 Task: Use Bright Effect in this video Movie B.mp4
Action: Mouse moved to (240, 135)
Screenshot: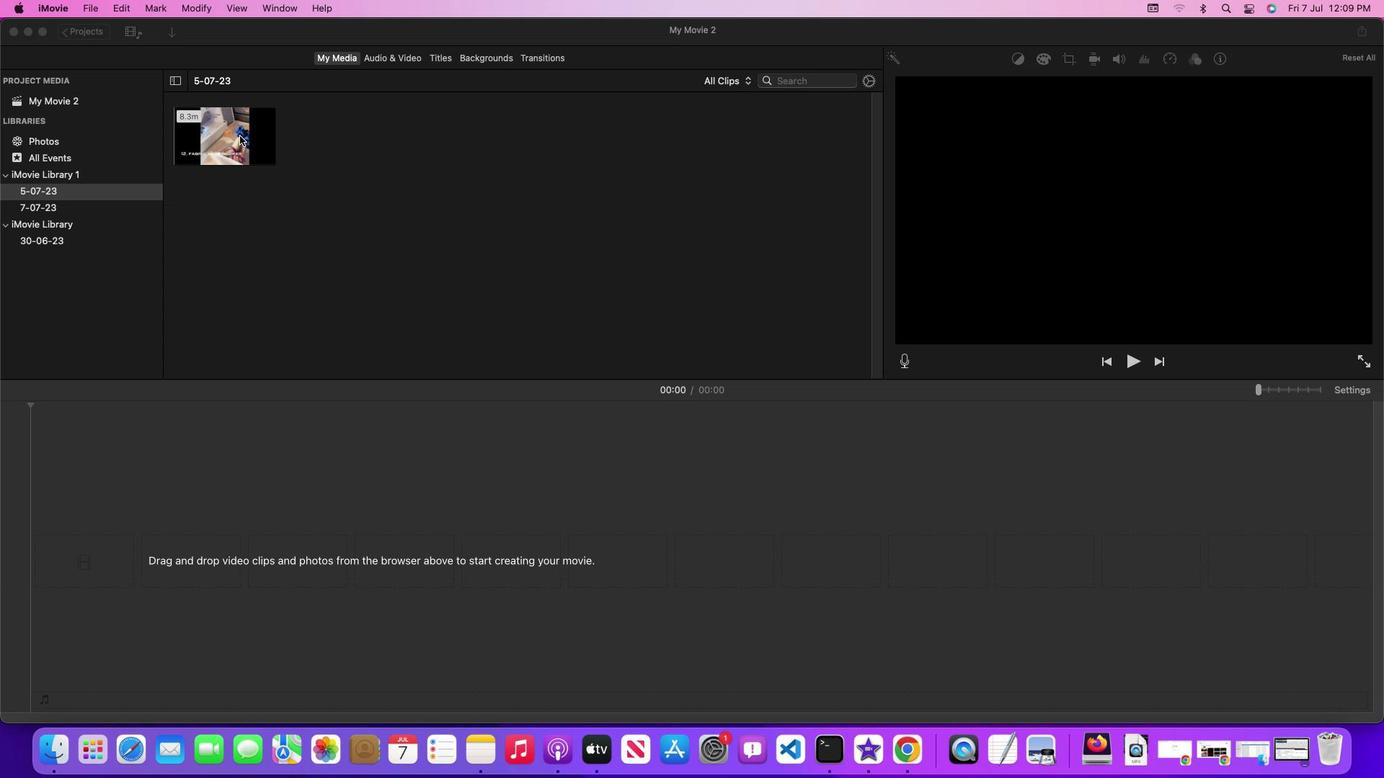 
Action: Mouse pressed left at (240, 135)
Screenshot: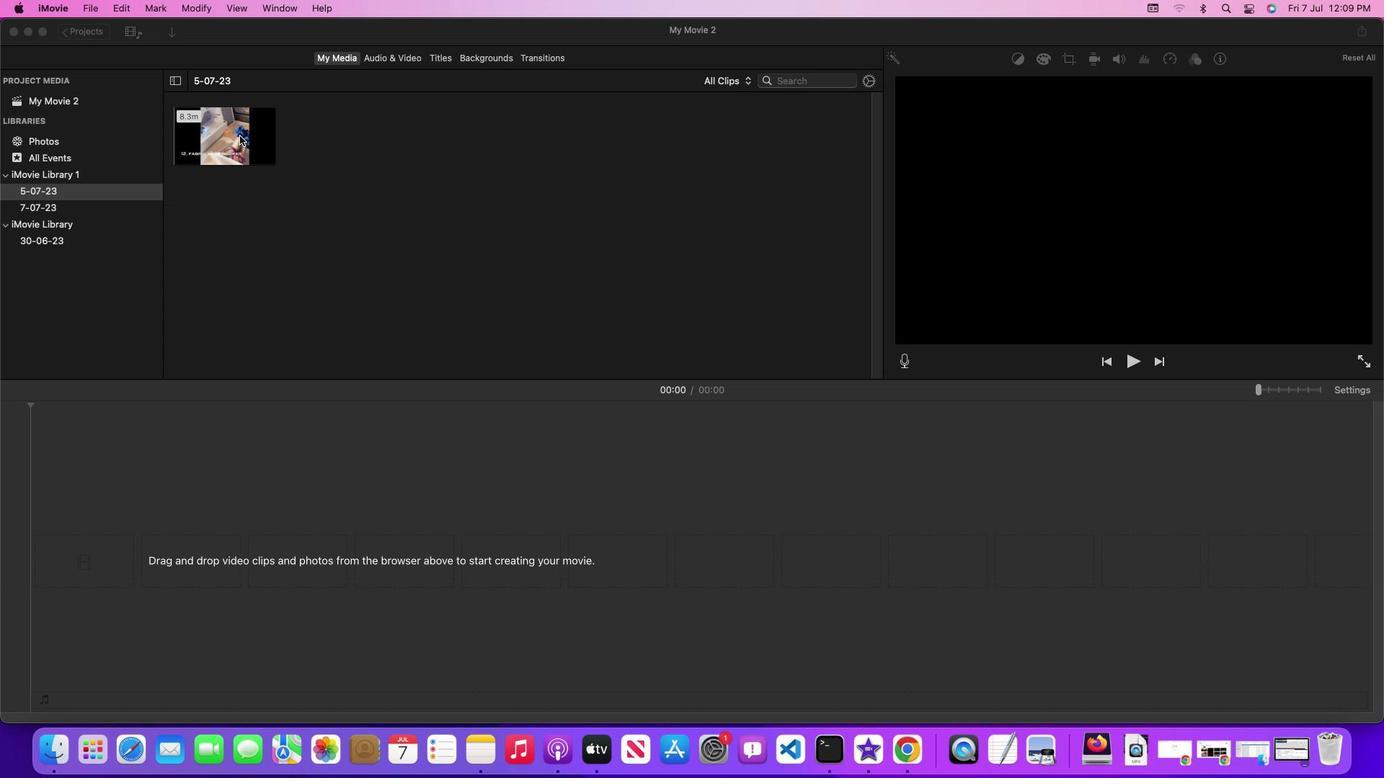 
Action: Mouse pressed left at (240, 135)
Screenshot: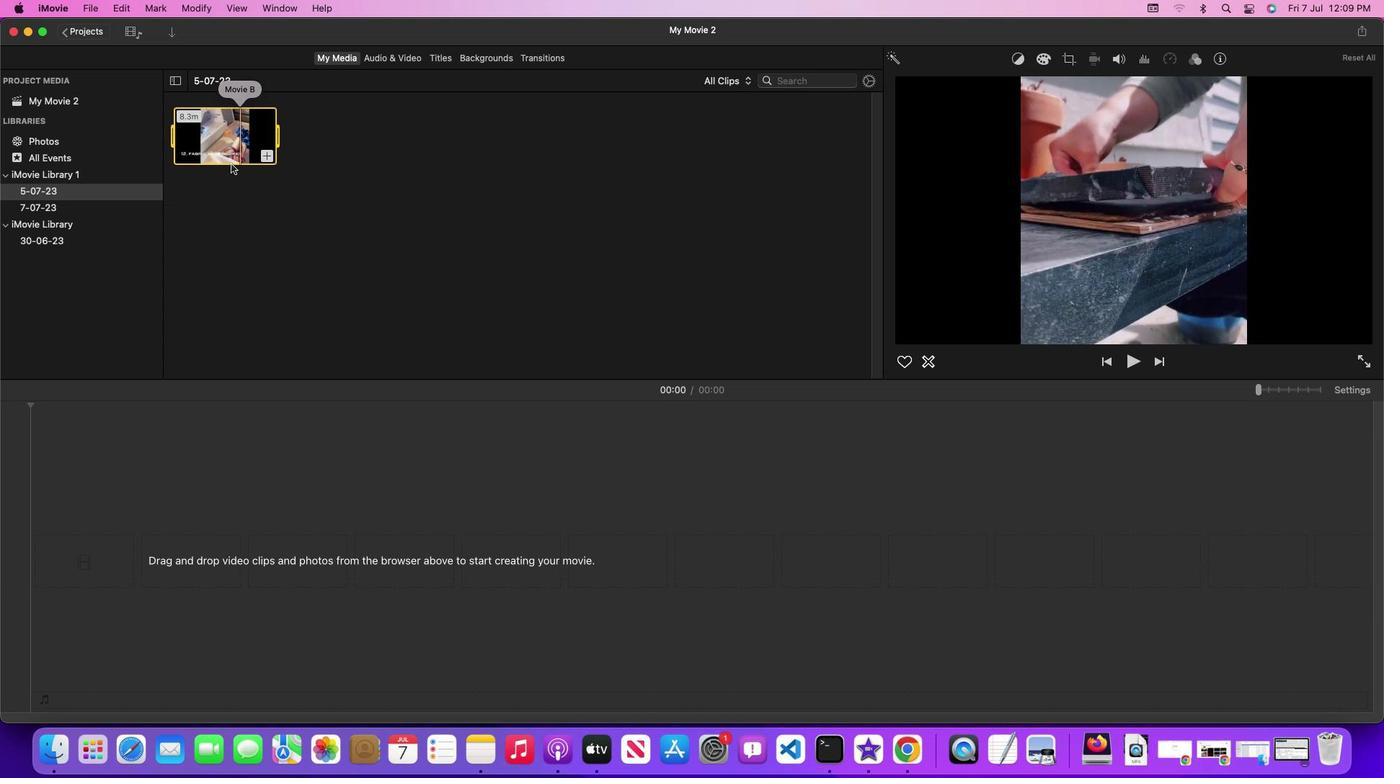 
Action: Mouse moved to (406, 56)
Screenshot: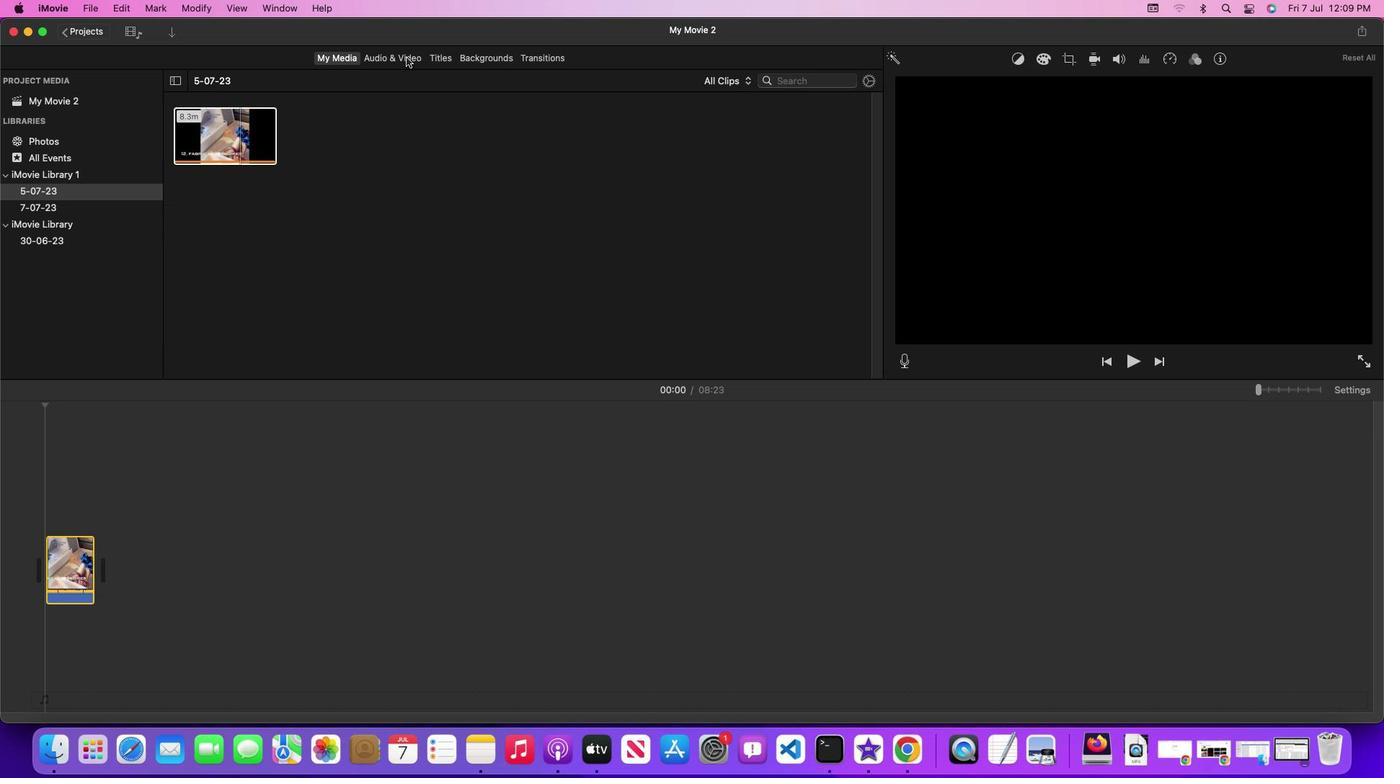 
Action: Mouse pressed left at (406, 56)
Screenshot: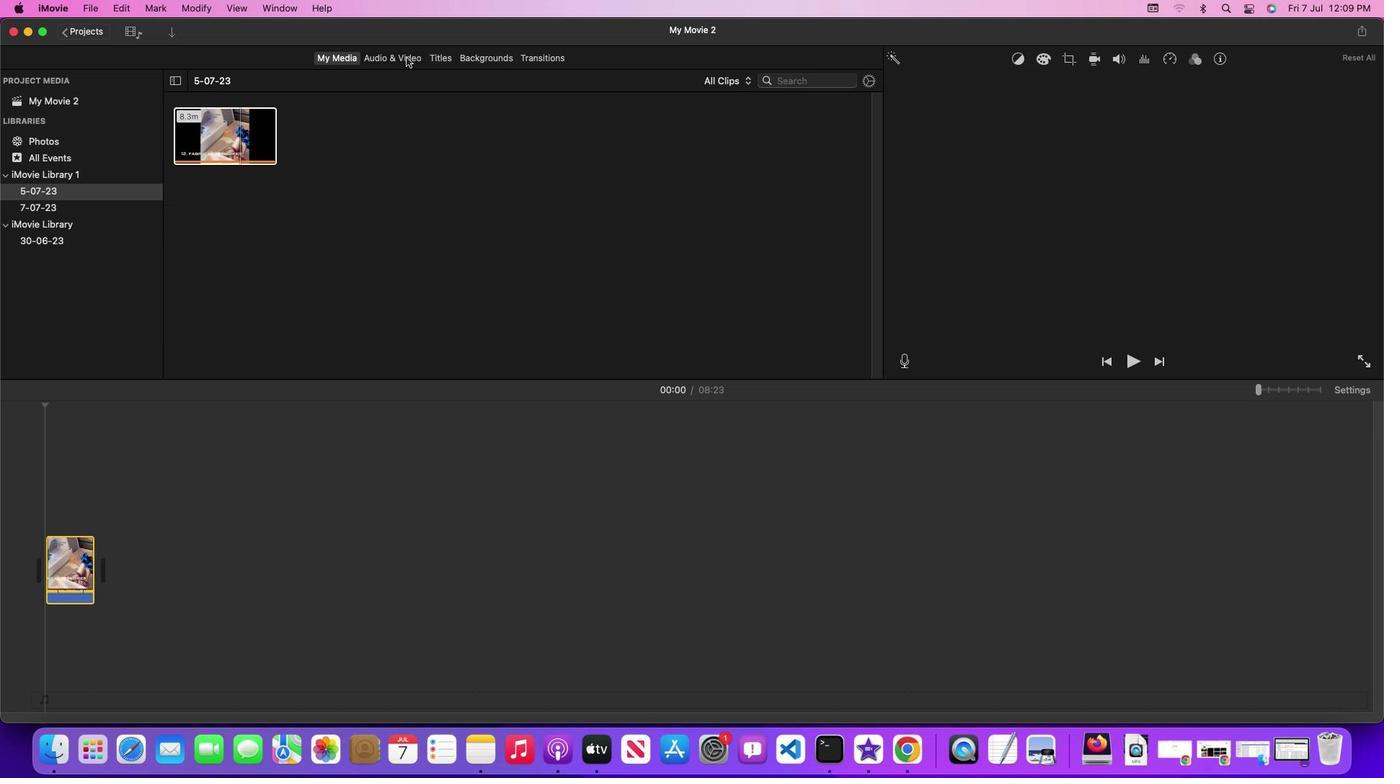 
Action: Mouse moved to (878, 191)
Screenshot: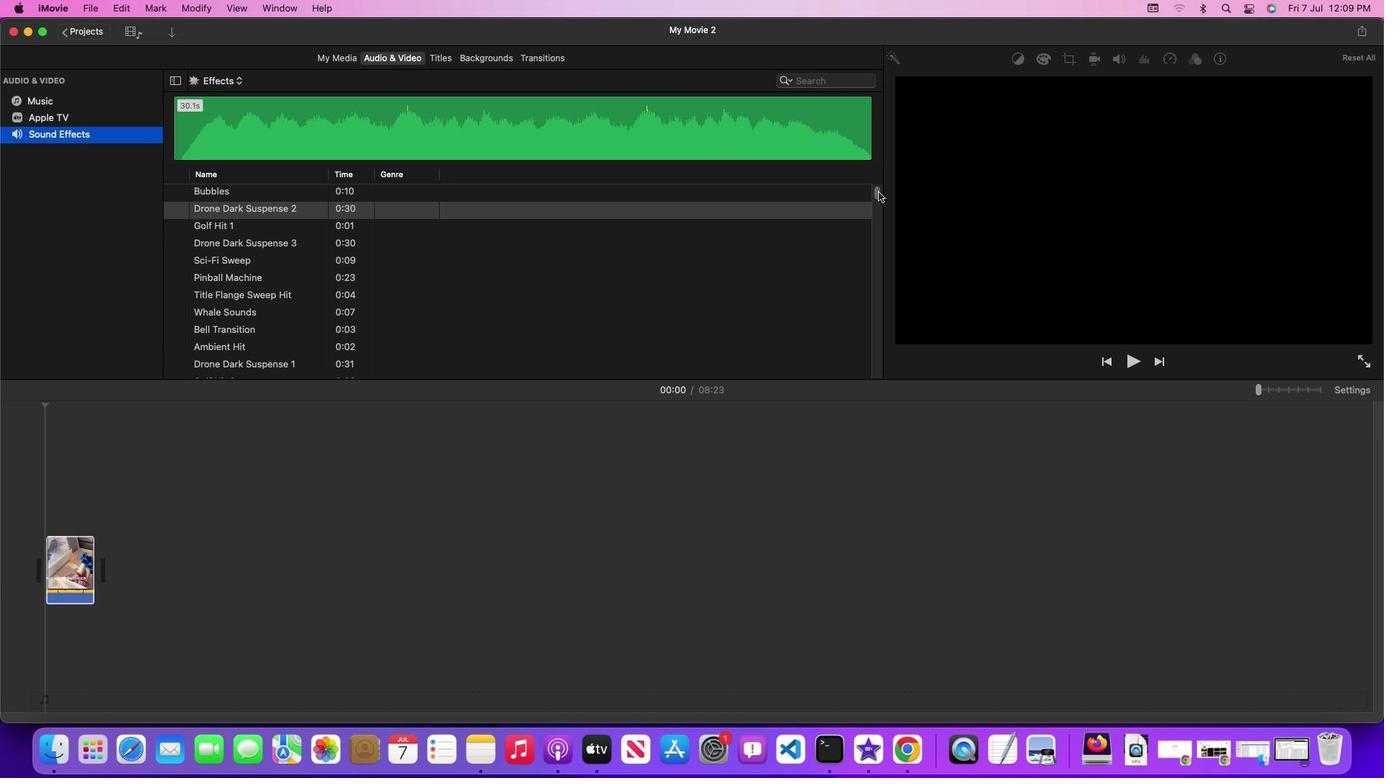 
Action: Mouse pressed left at (878, 191)
Screenshot: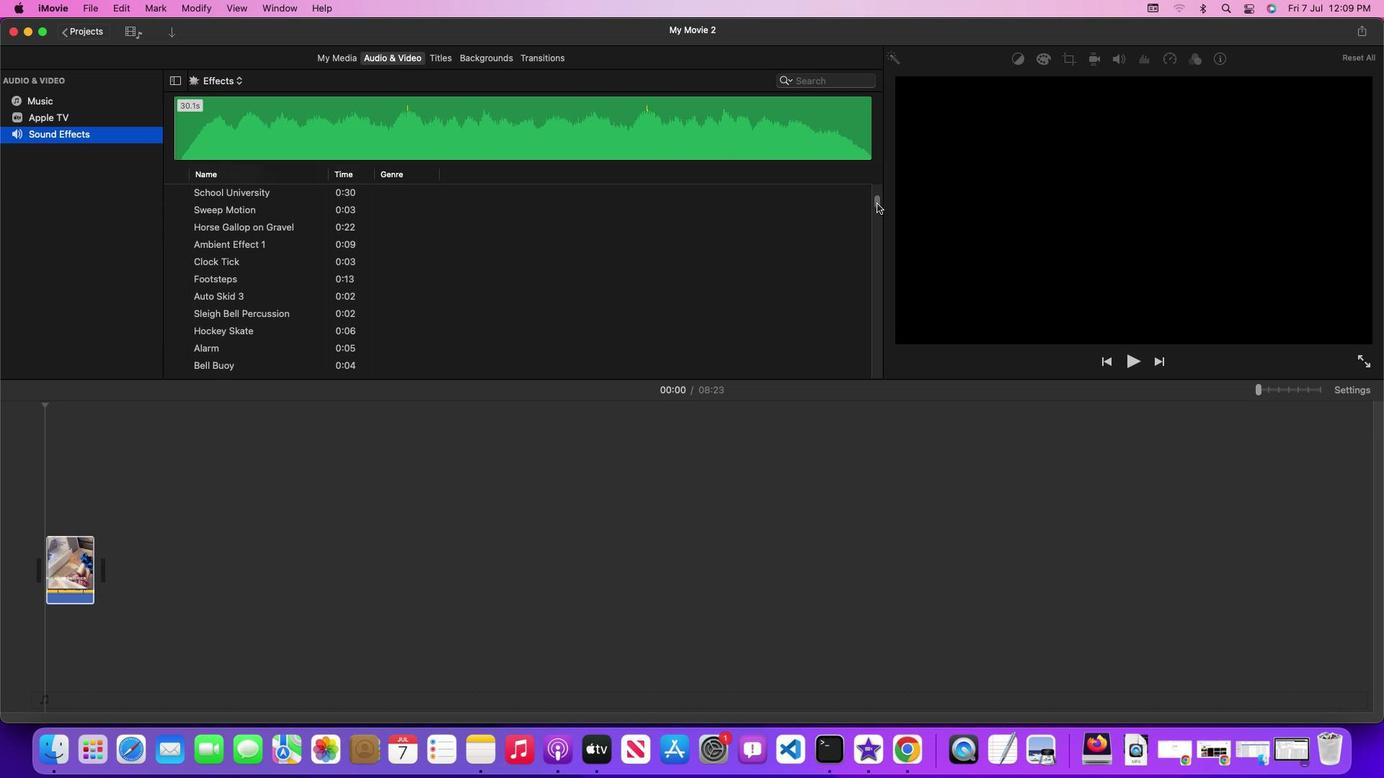 
Action: Mouse moved to (387, 367)
Screenshot: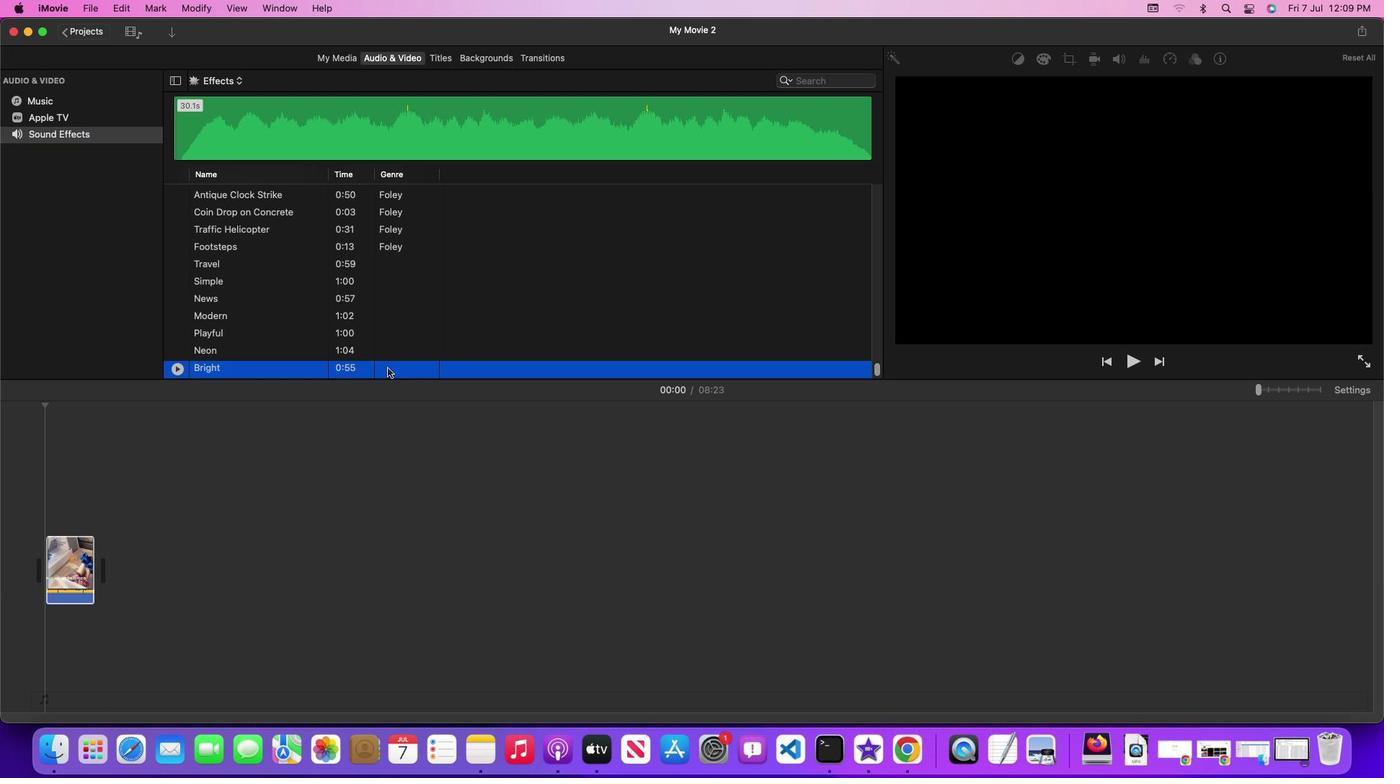
Action: Mouse pressed left at (387, 367)
Screenshot: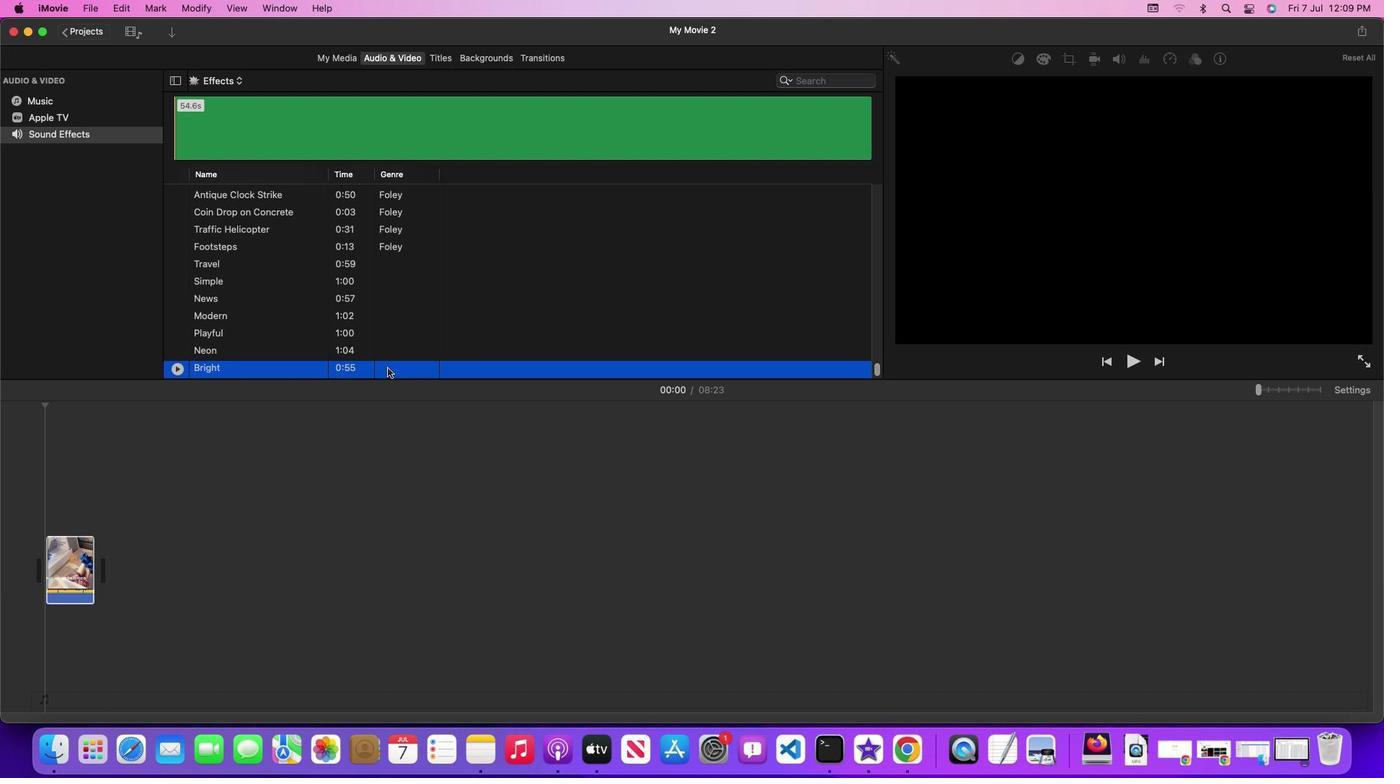 
Action: Mouse moved to (393, 369)
Screenshot: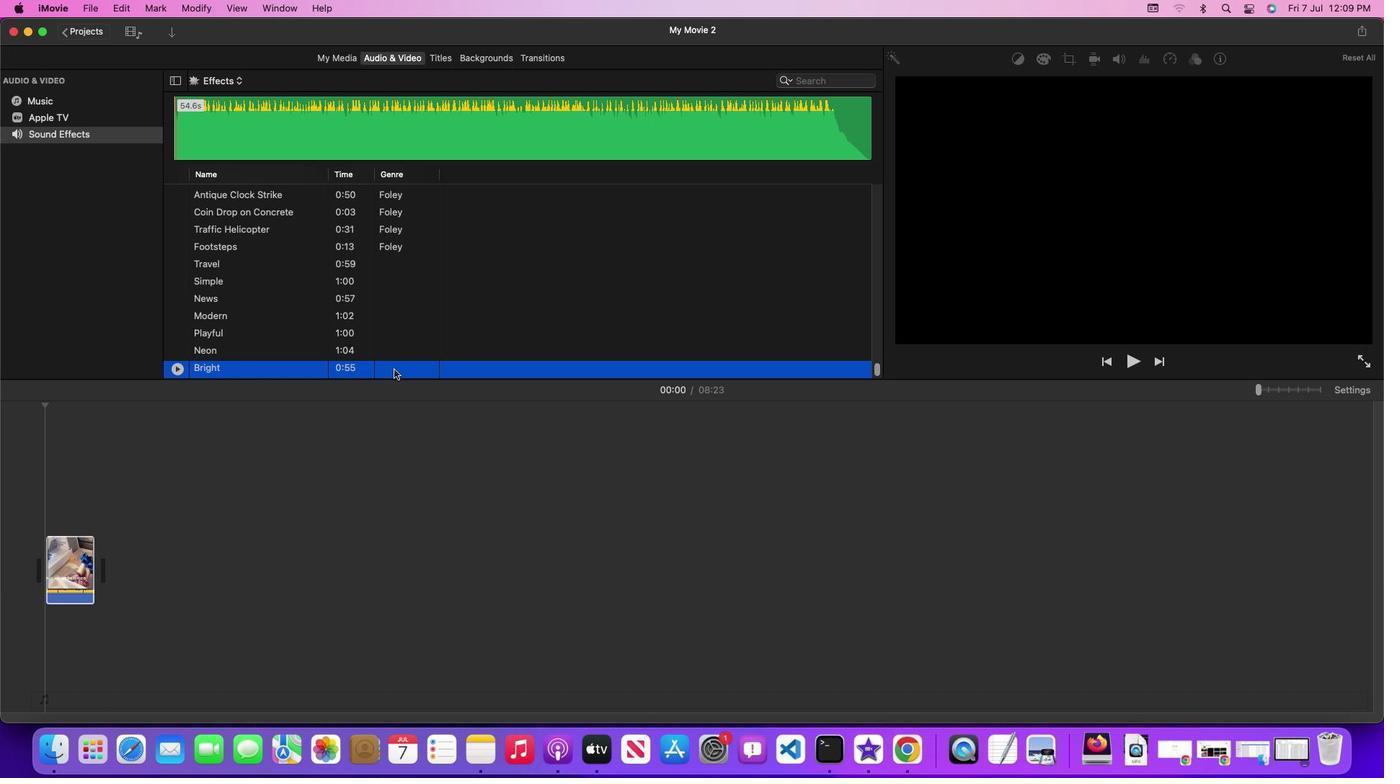 
Action: Mouse pressed left at (393, 369)
Screenshot: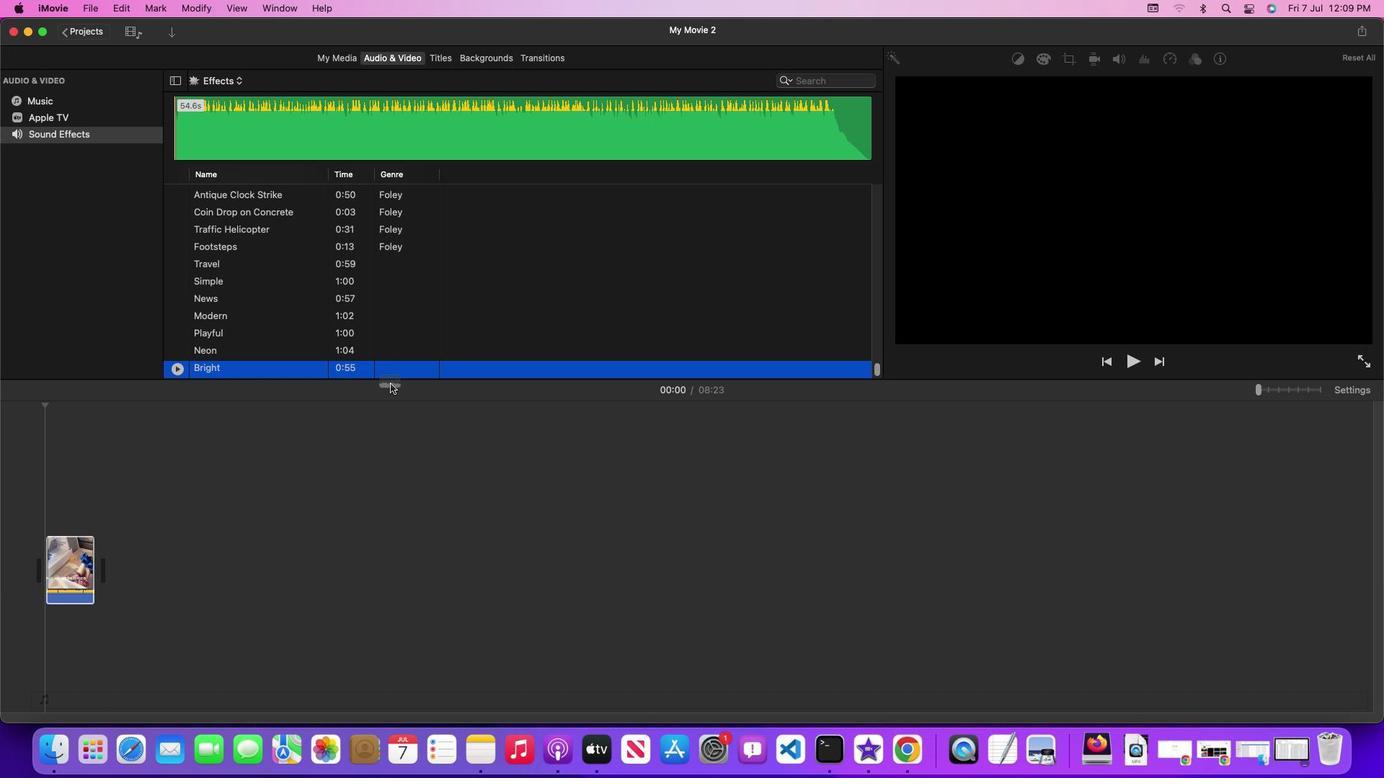 
Action: Mouse moved to (193, 476)
Screenshot: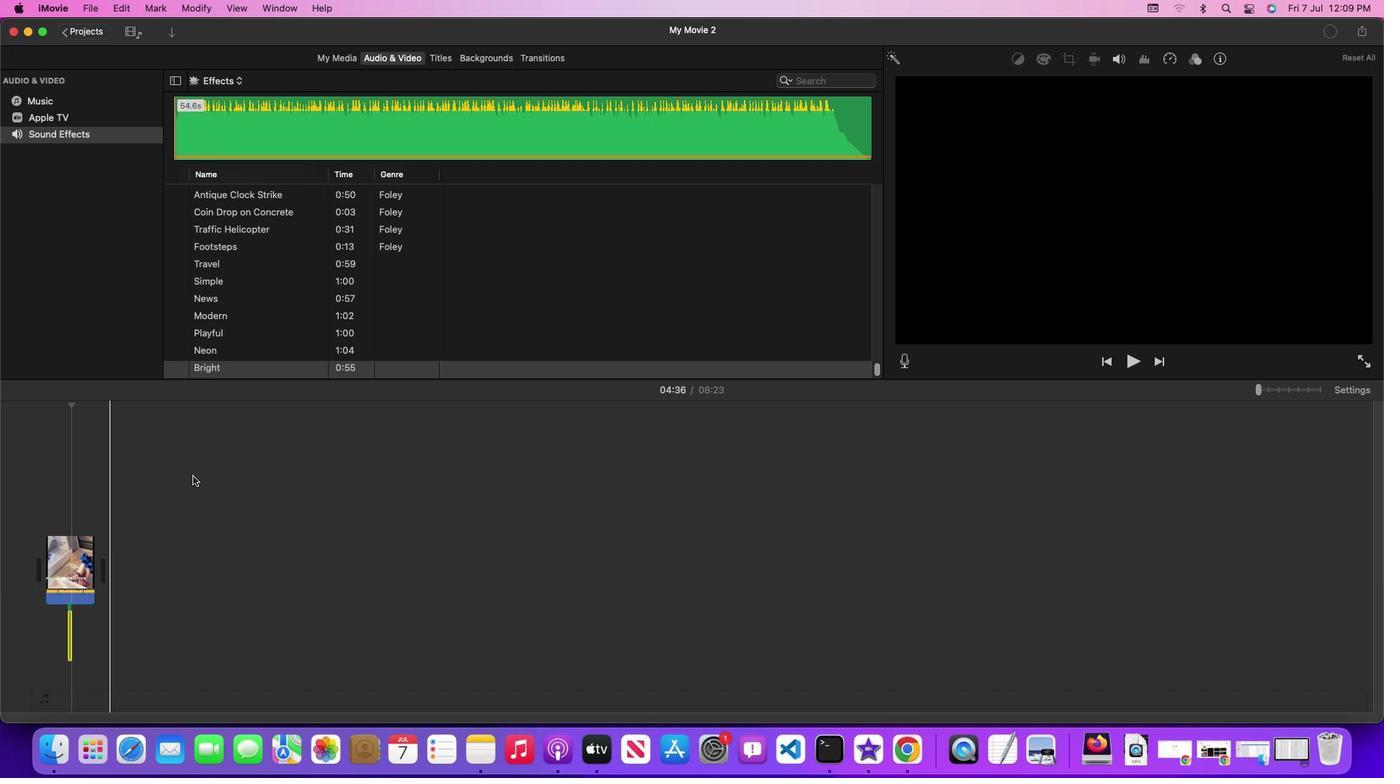 
